 Task: Create List Landing Pages in Board Product Launch Planning to Workspace Customer Analytics. Create List Home Page in Board Employee Recognition and Rewards to Workspace Customer Analytics. Create List About Page in Board Content Marketing Content Repurposing and Optimization to Workspace Customer Analytics
Action: Mouse moved to (606, 156)
Screenshot: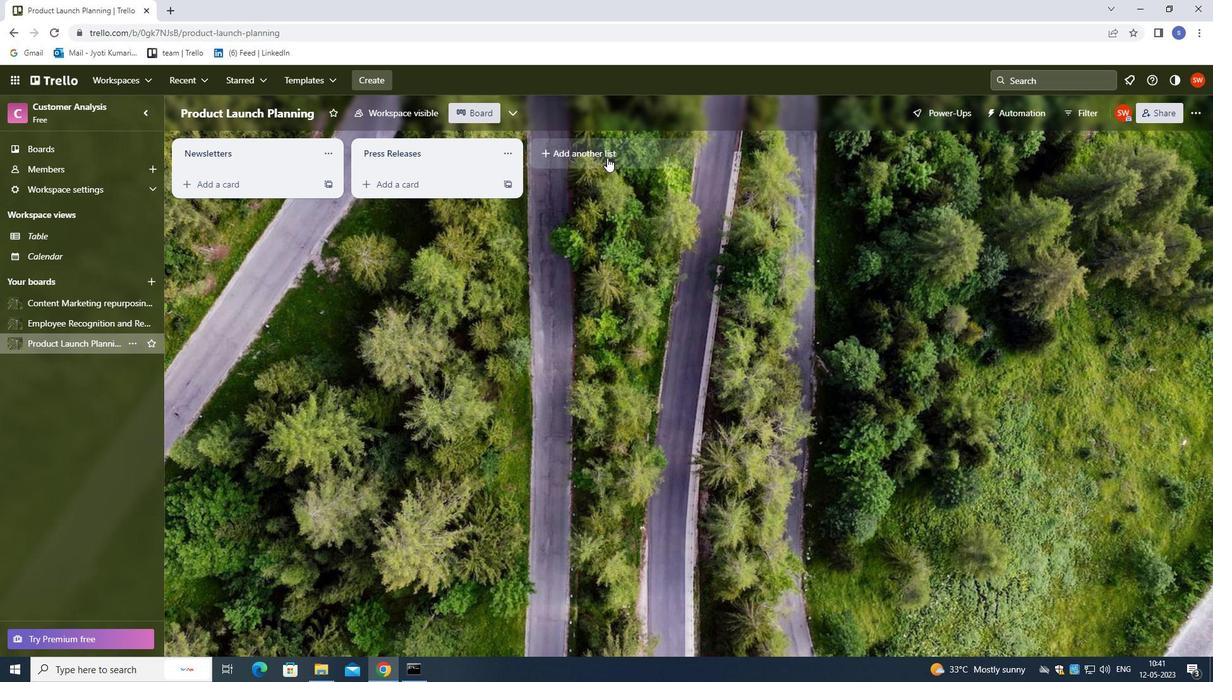 
Action: Mouse pressed left at (606, 156)
Screenshot: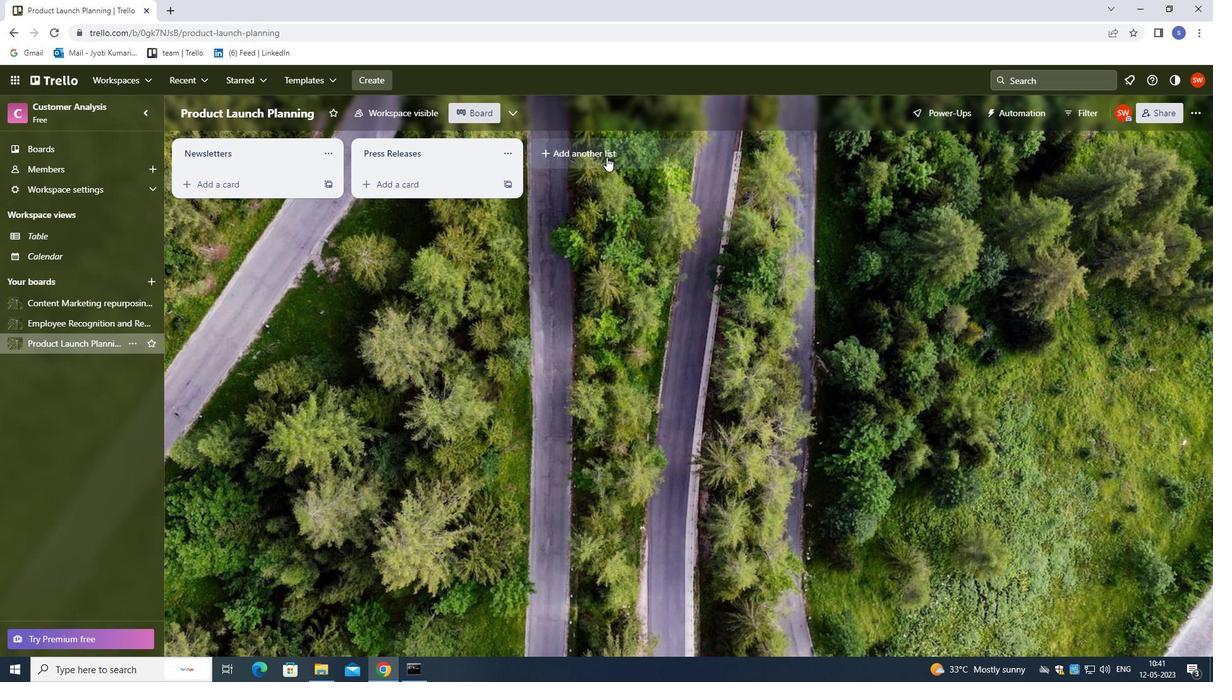 
Action: Key pressed <Key.shift>LANDING<Key.space><Key.shift>PAGES<Key.enter>
Screenshot: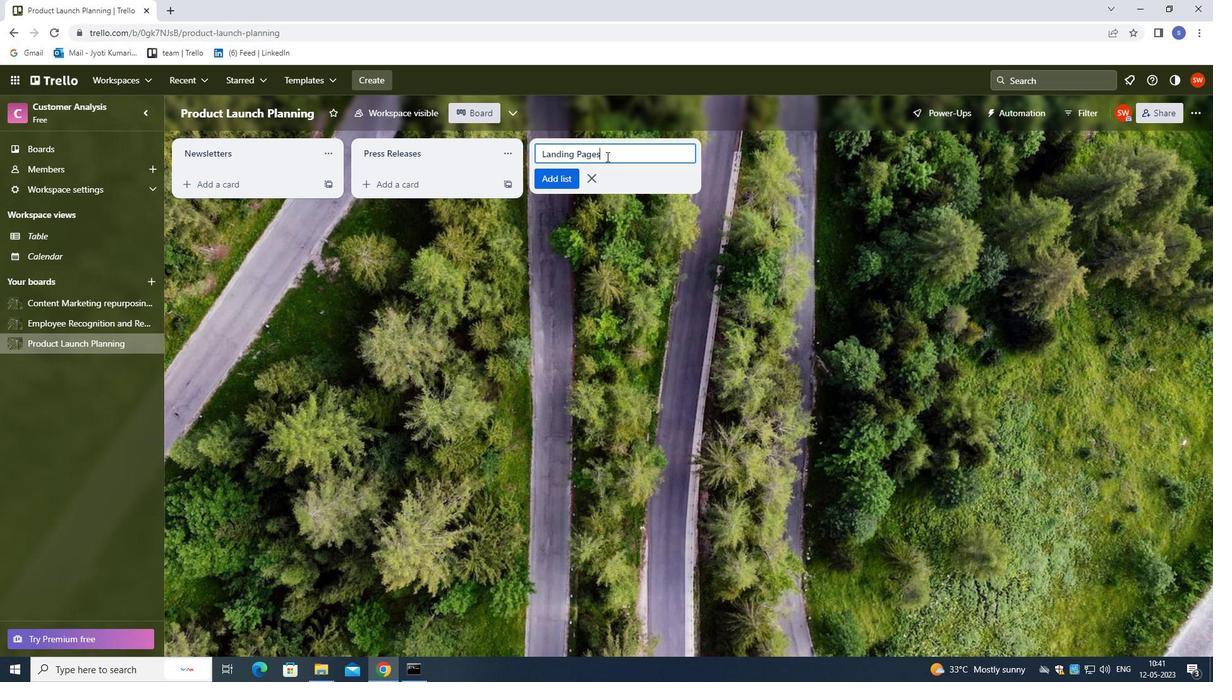 
Action: Mouse moved to (44, 319)
Screenshot: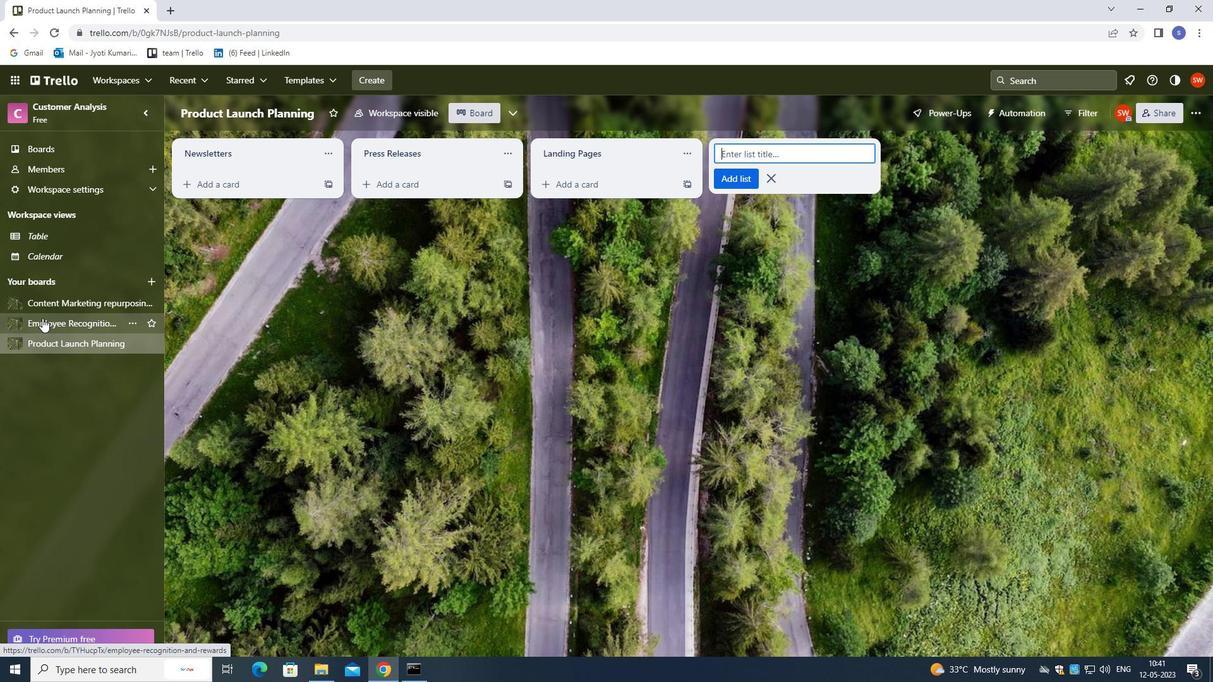 
Action: Mouse pressed left at (44, 319)
Screenshot: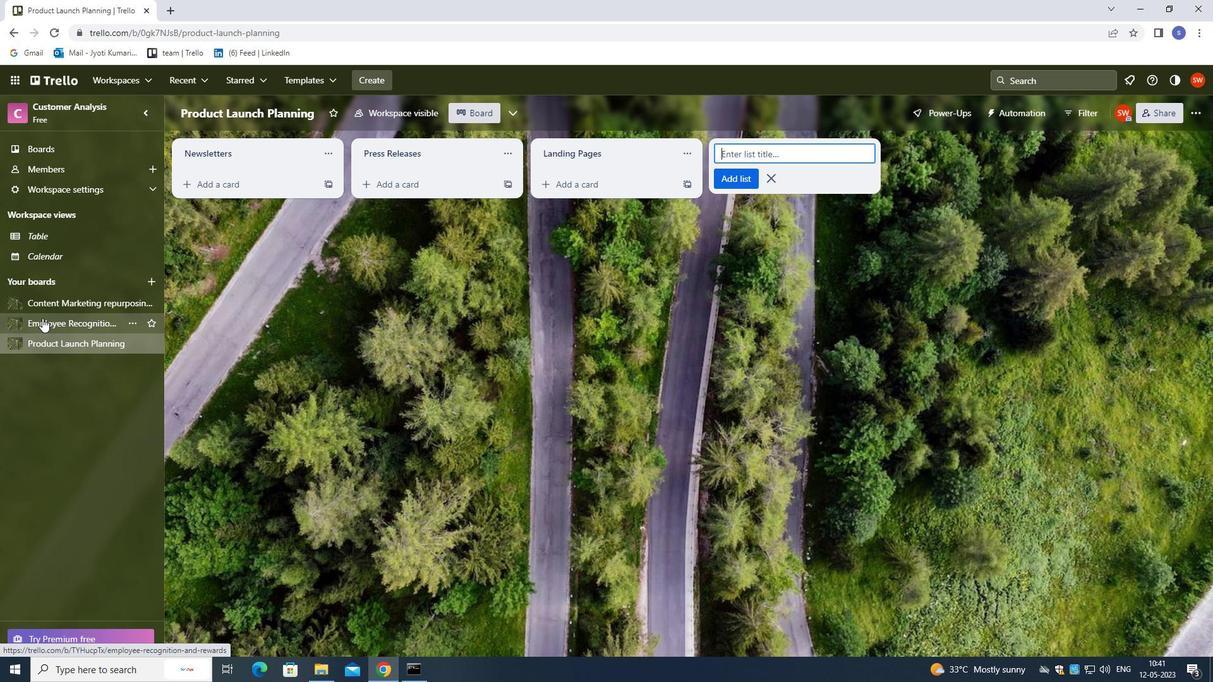 
Action: Mouse moved to (586, 154)
Screenshot: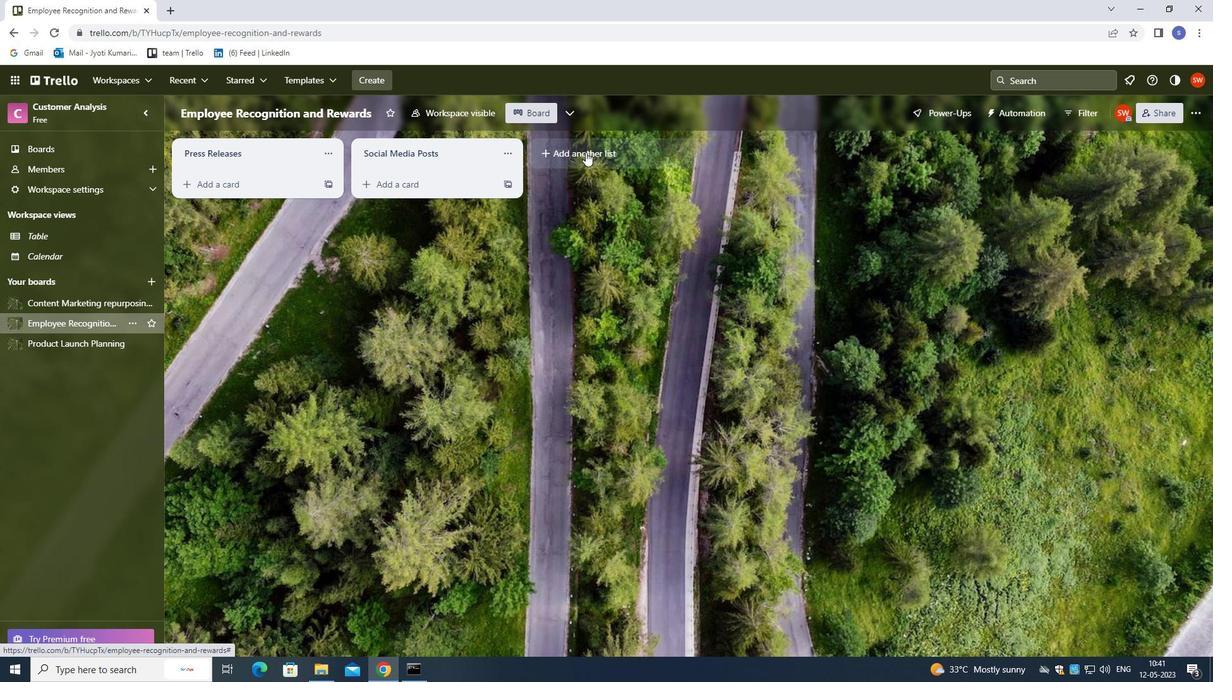 
Action: Mouse pressed left at (586, 154)
Screenshot: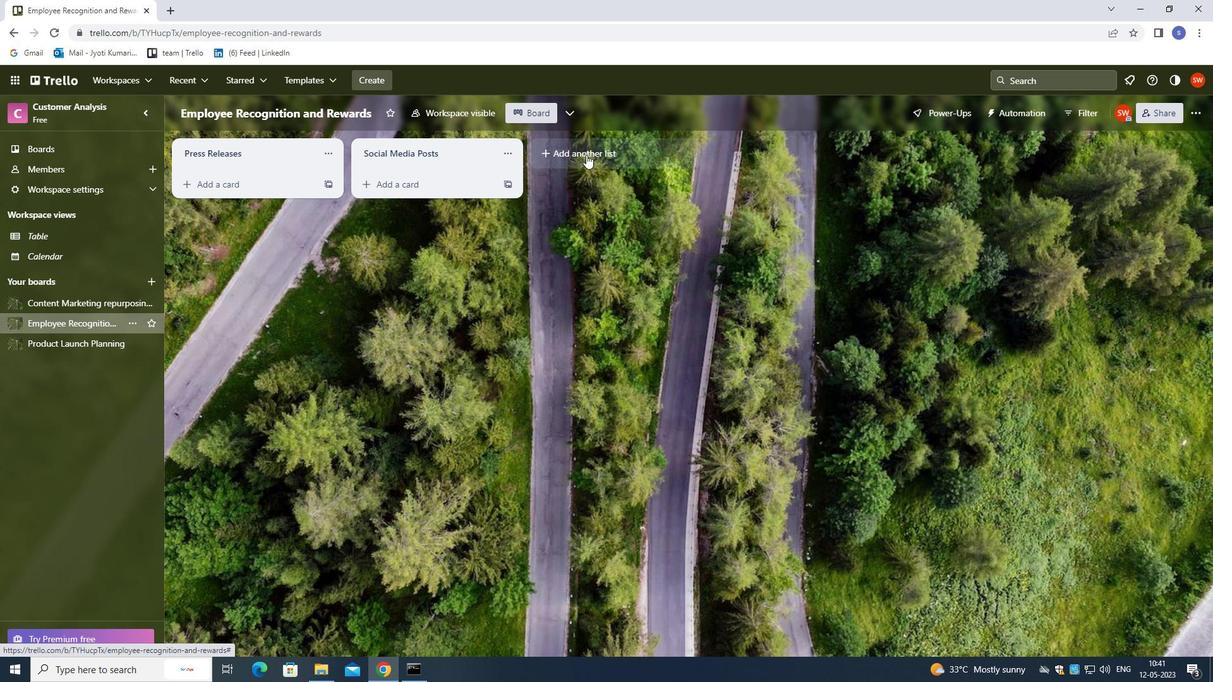 
Action: Mouse moved to (587, 155)
Screenshot: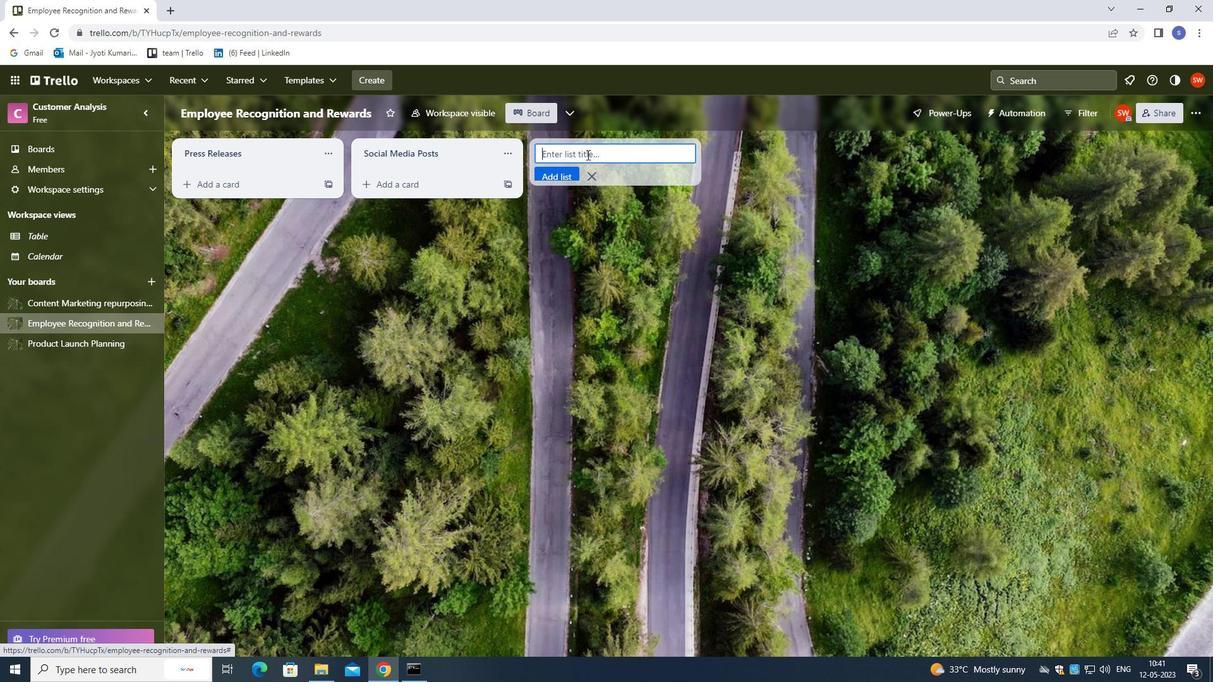 
Action: Key pressed <Key.shift>HOME<Key.space><Key.shift>PAGE<Key.enter>
Screenshot: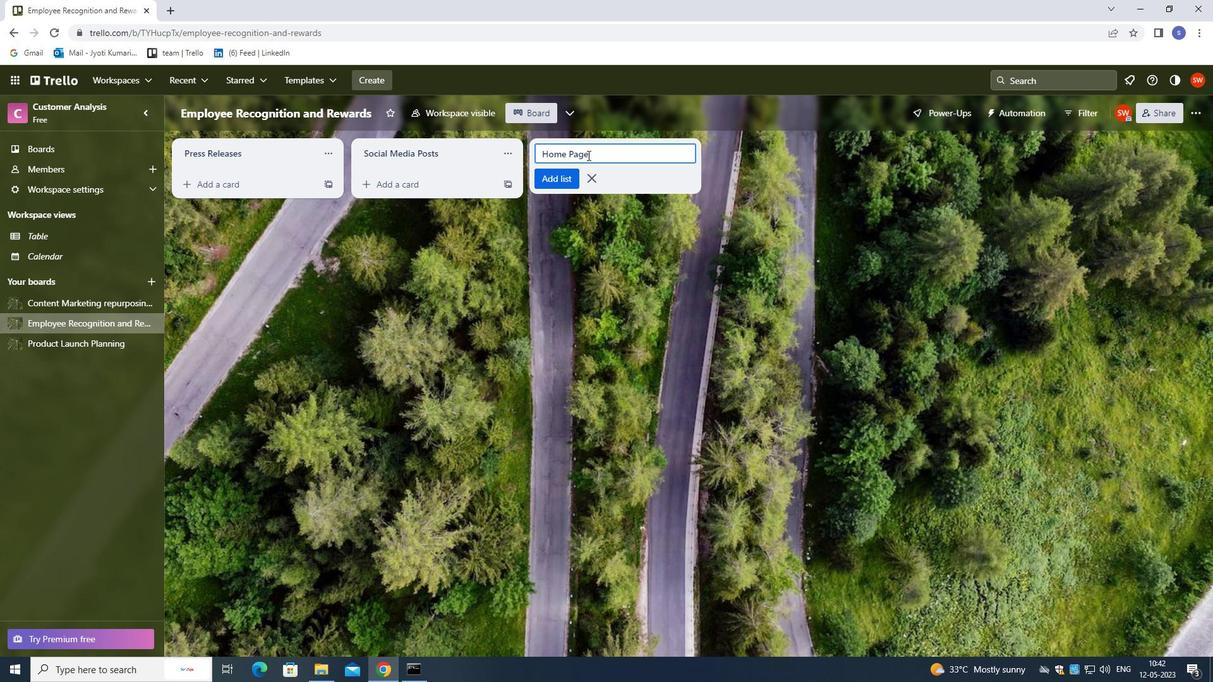 
Action: Mouse moved to (80, 297)
Screenshot: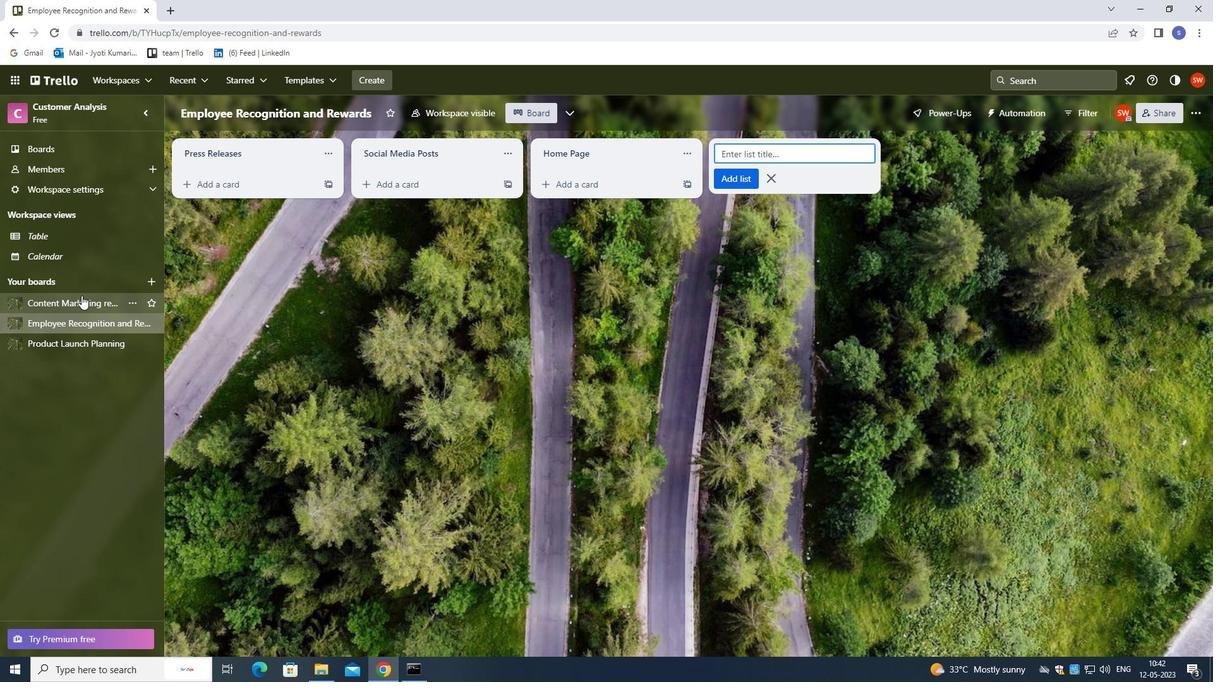 
Action: Mouse pressed left at (80, 297)
Screenshot: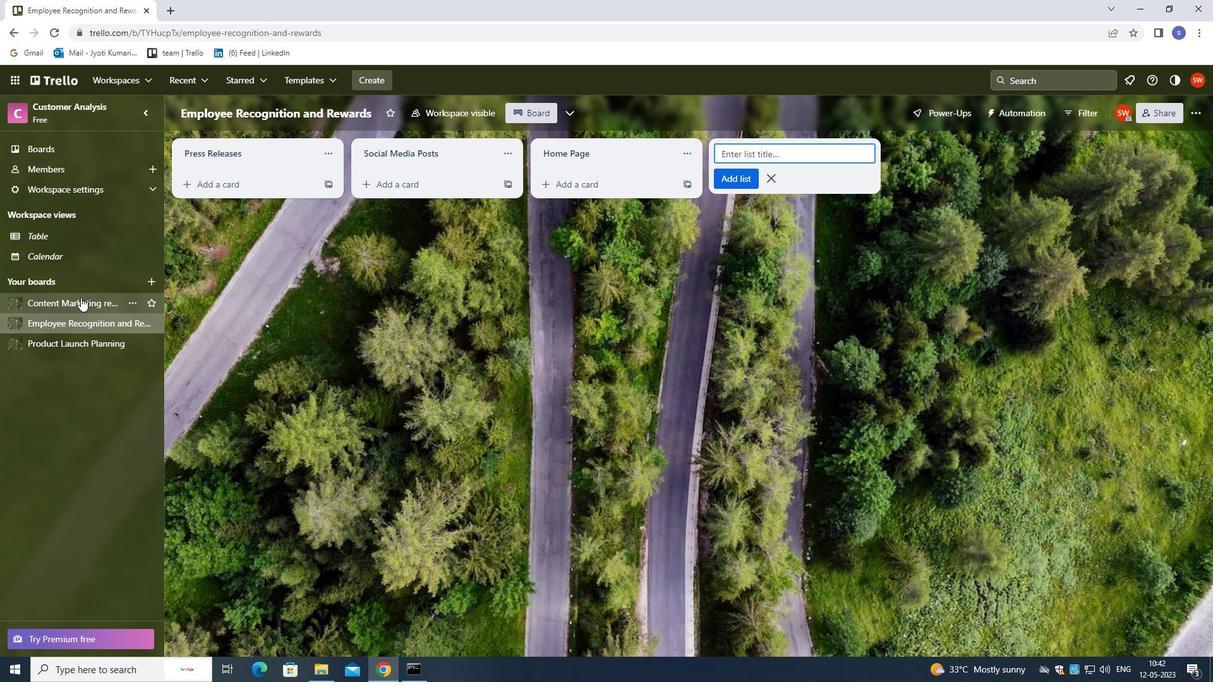 
Action: Mouse moved to (568, 147)
Screenshot: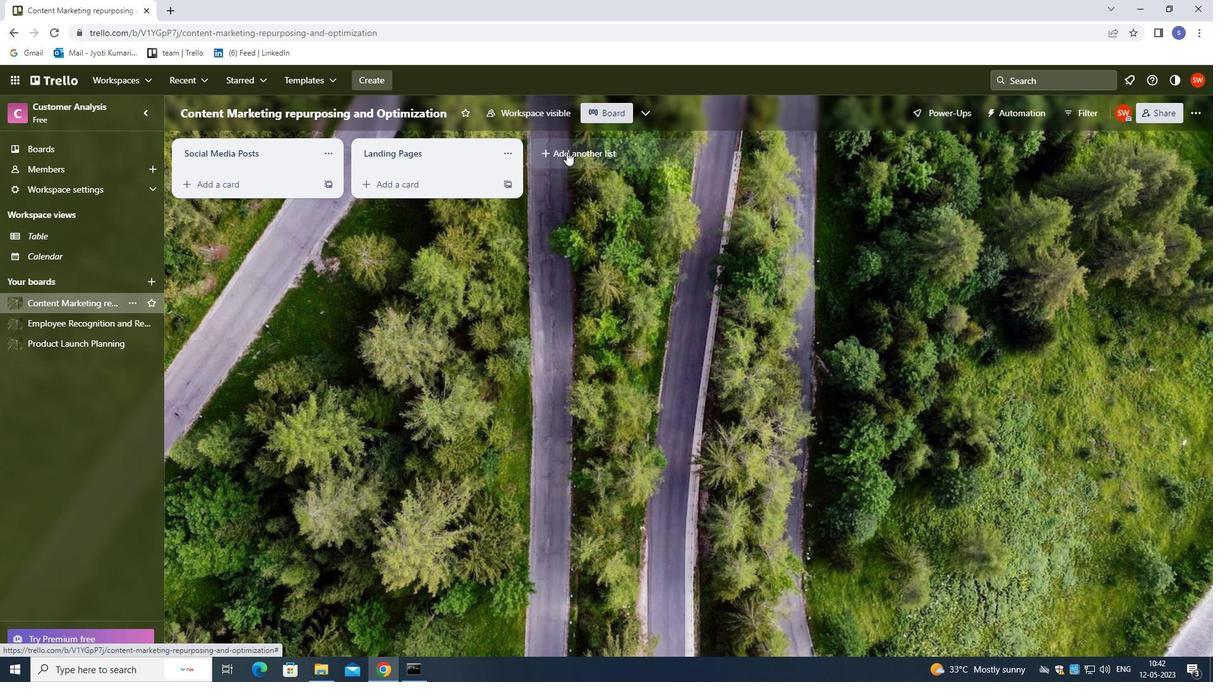 
Action: Mouse pressed left at (568, 147)
Screenshot: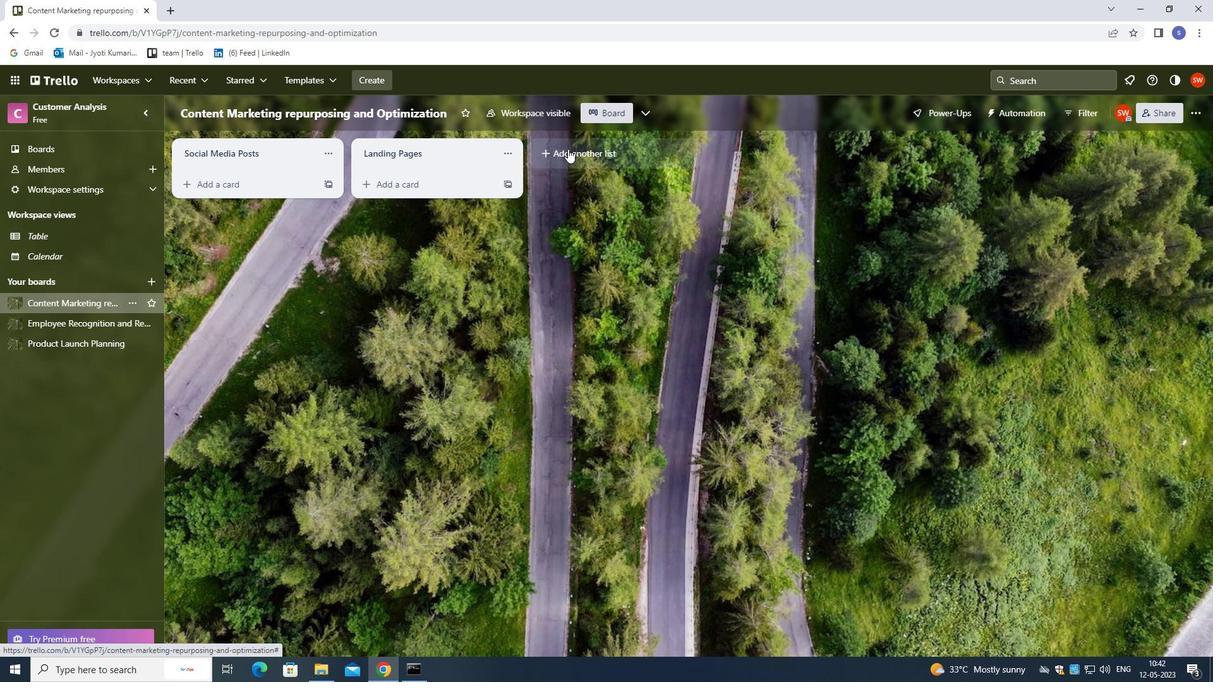 
Action: Key pressed <Key.shift><Key.shift><Key.shift><Key.shift><Key.shift><Key.shift>ABOUT<Key.space><Key.shift>PAGE<Key.enter>
Screenshot: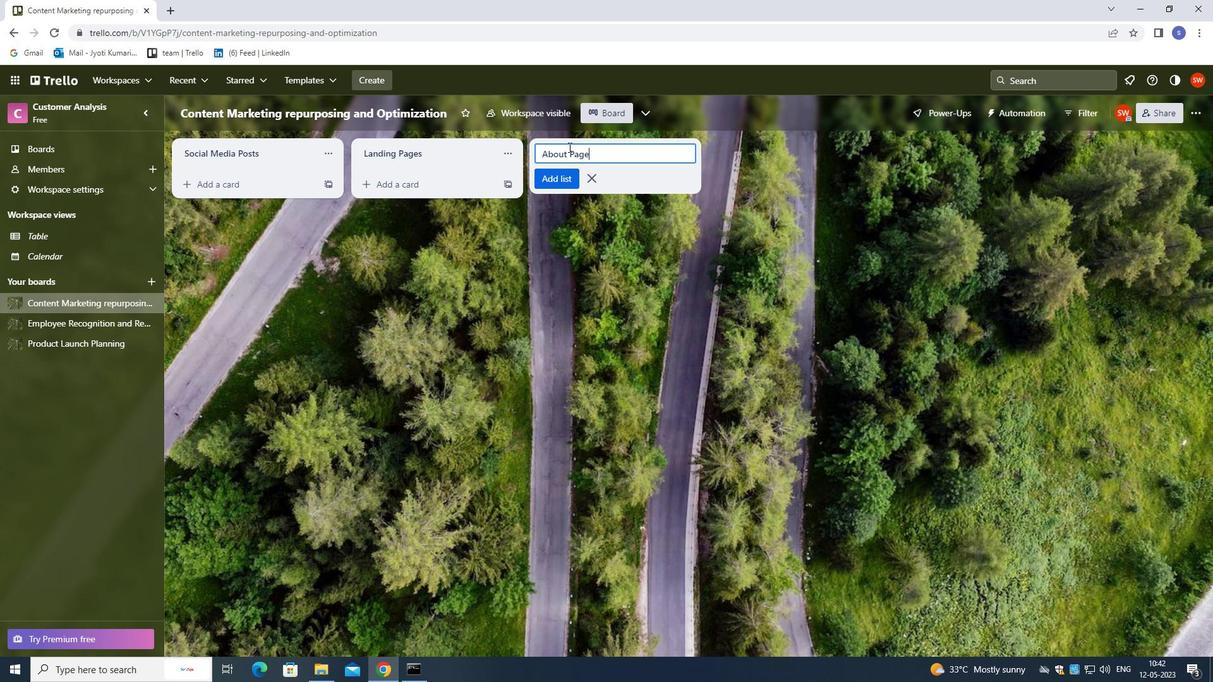 
